 Task: Open the calendar in Microsoft Outlook.
Action: Mouse moved to (12, 57)
Screenshot: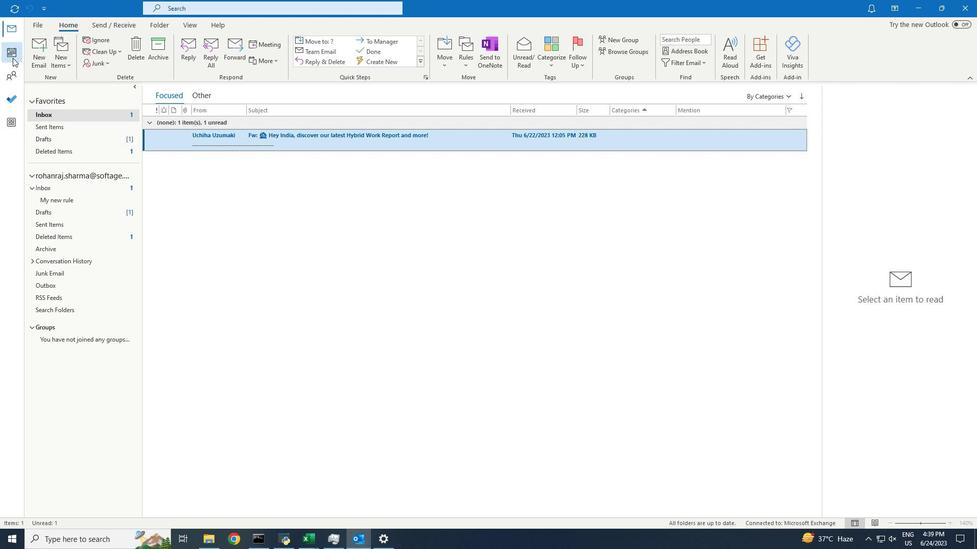 
Action: Mouse pressed left at (12, 57)
Screenshot: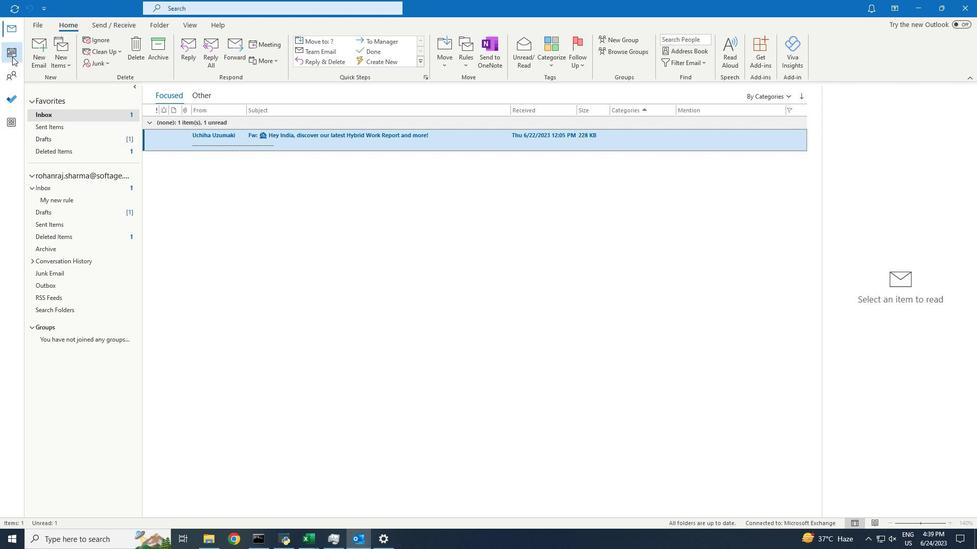 
Action: Mouse moved to (184, 28)
Screenshot: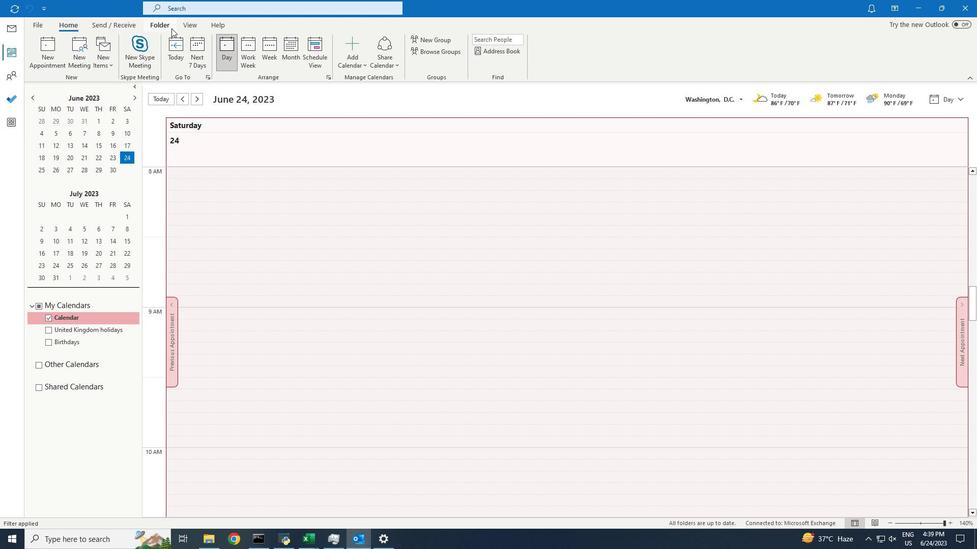 
Action: Mouse pressed left at (184, 28)
Screenshot: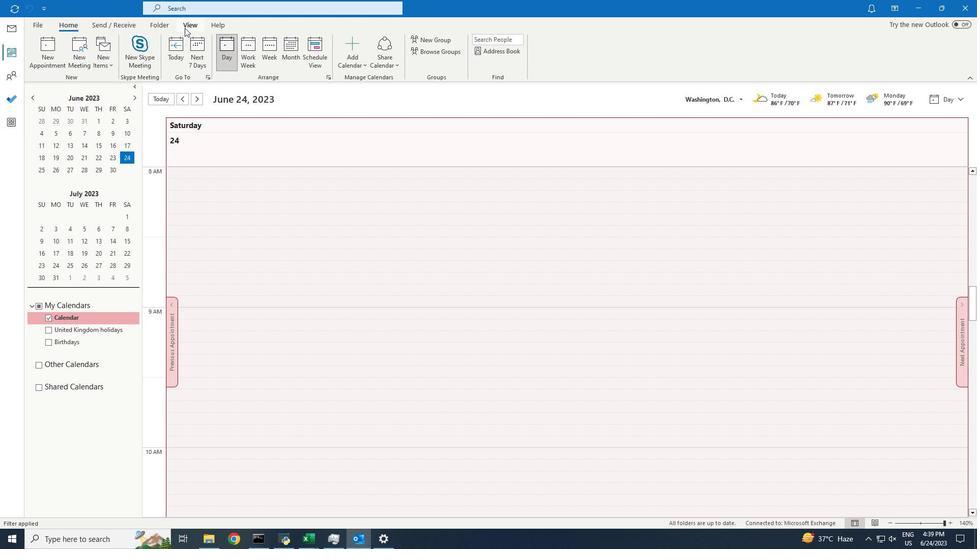 
Action: Mouse moved to (363, 66)
Screenshot: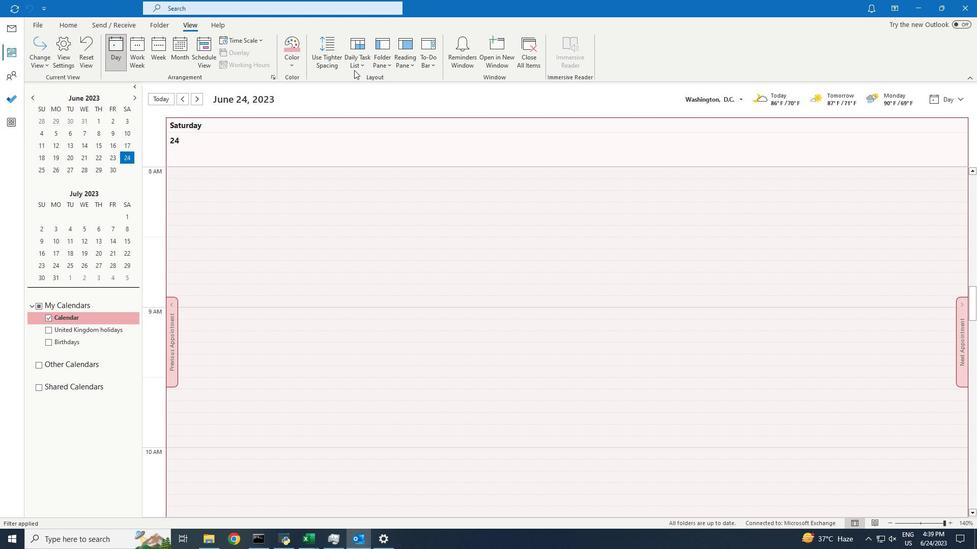 
Action: Mouse pressed left at (363, 66)
Screenshot: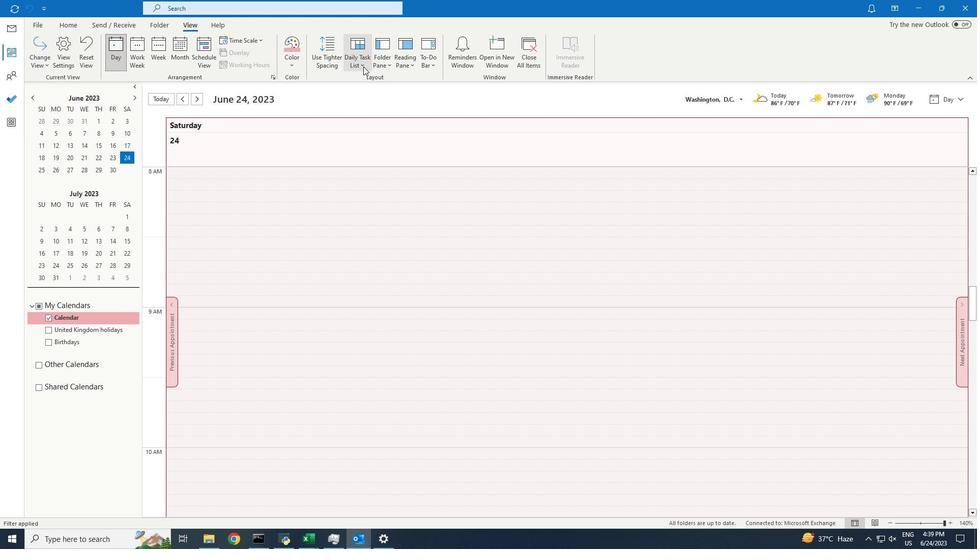 
Action: Mouse moved to (364, 77)
Screenshot: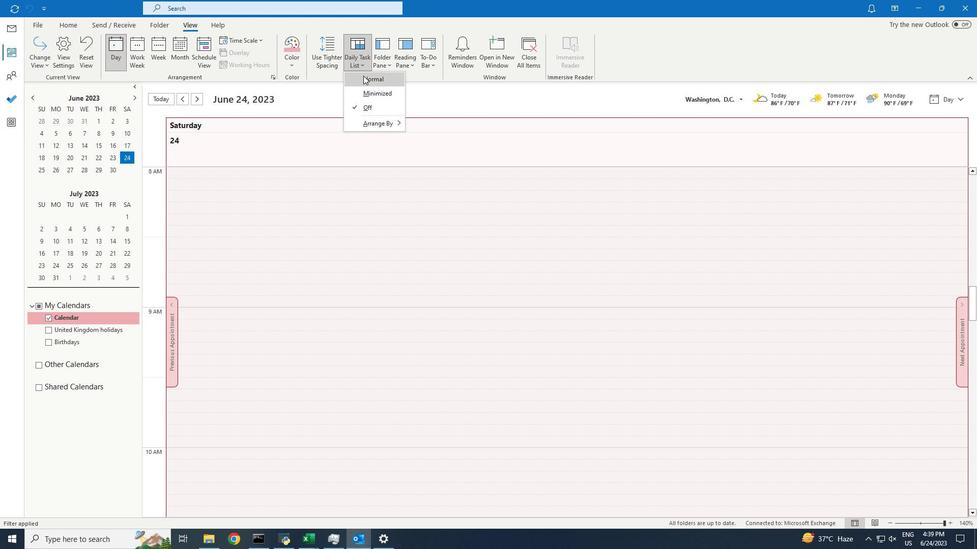 
Action: Mouse pressed left at (364, 77)
Screenshot: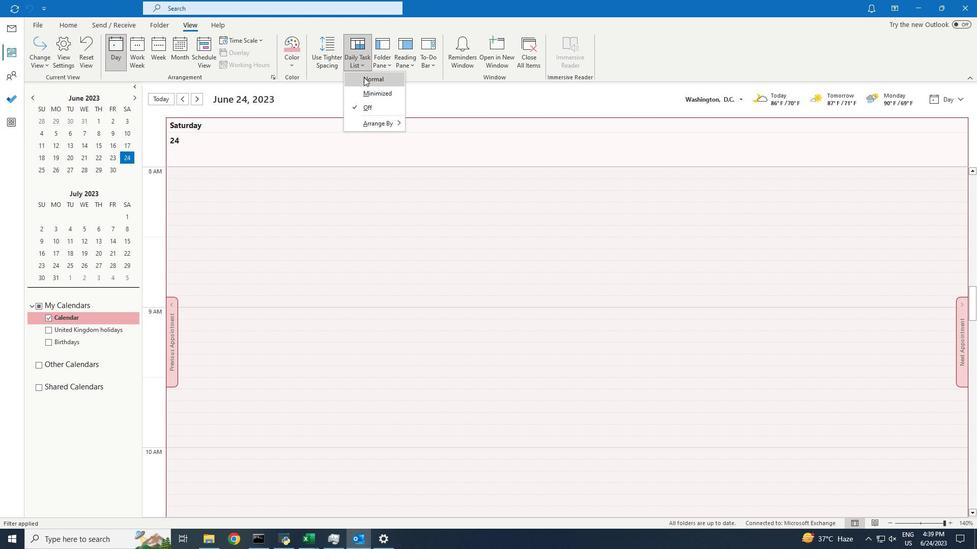 
Action: Mouse moved to (356, 184)
Screenshot: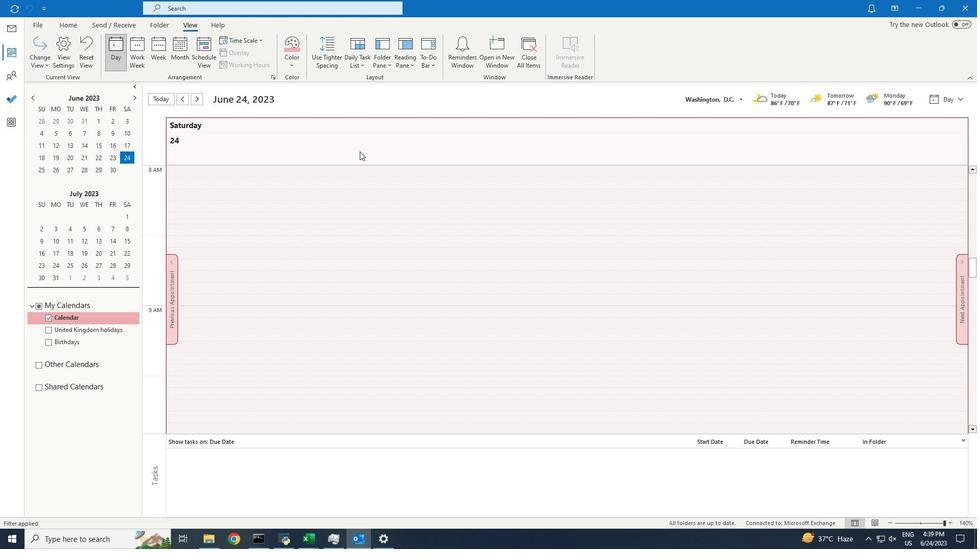 
